 Task: Open the event Casual Networking Mixer Event on '2024/03/13', change the date to 2024/03/20, change the font style of the description to Comic Sans MS, set the availability to Away, insert an emoji Smile, logged in from the account softage.10@softage.net and add another guest for the event, softage.2@softage.net. Change the alignment of the event description to Align left.Change the font color of the description to Green and select an event charm, 
Action: Mouse moved to (360, 149)
Screenshot: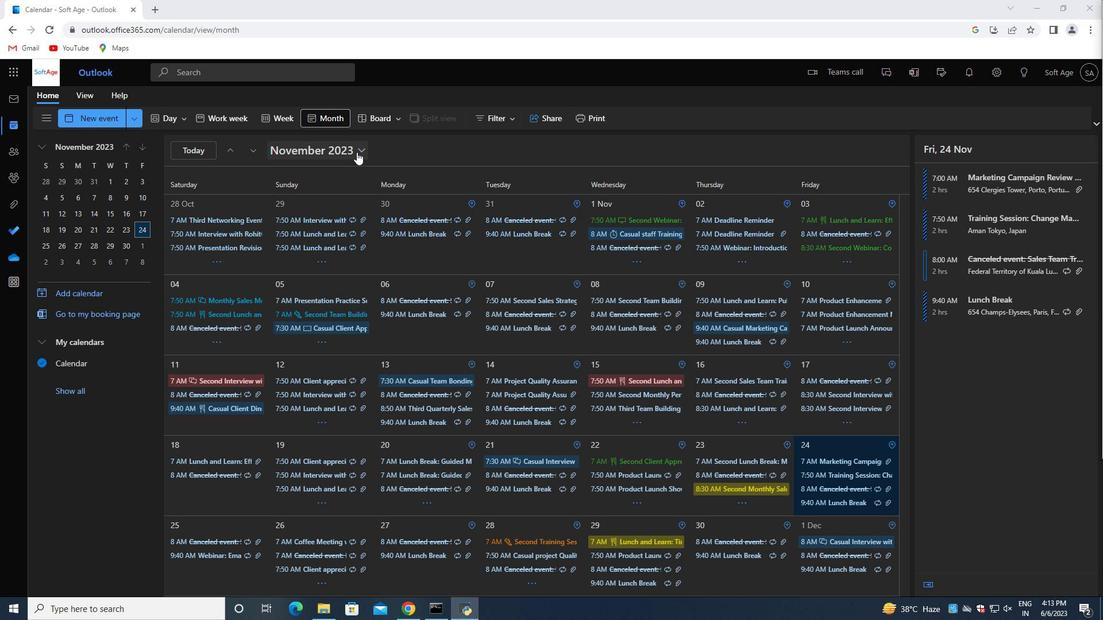 
Action: Mouse pressed left at (360, 149)
Screenshot: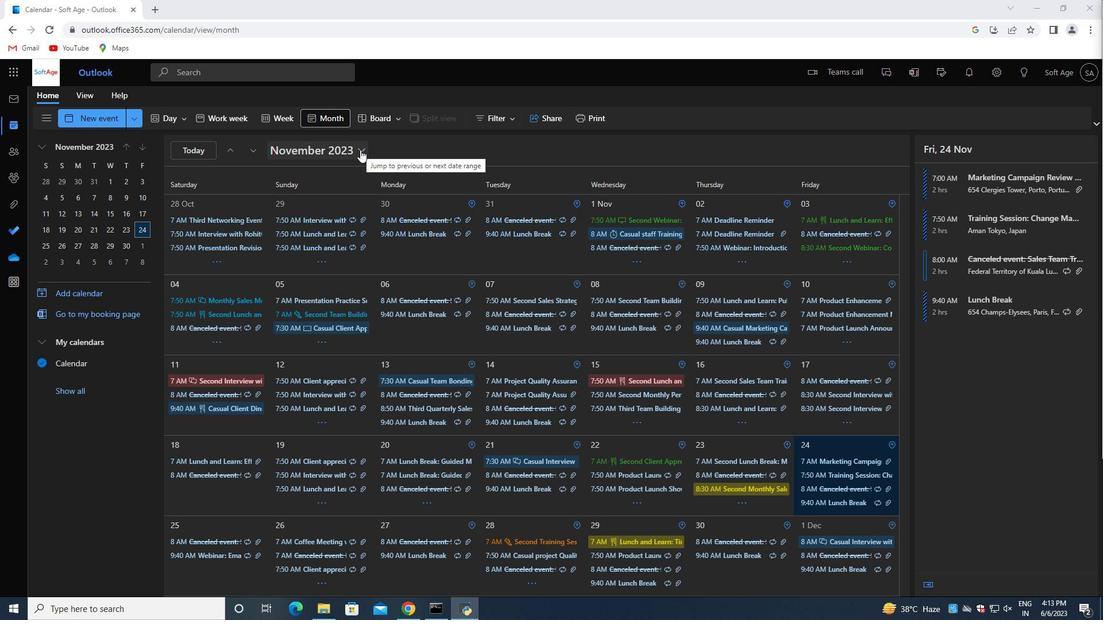 
Action: Mouse moved to (380, 178)
Screenshot: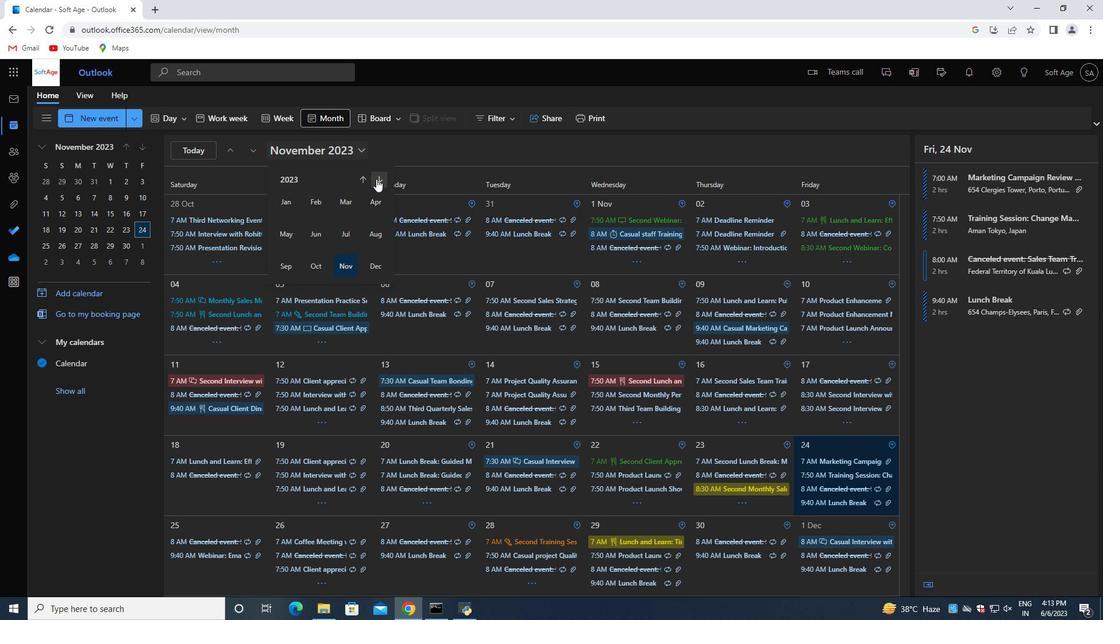 
Action: Mouse pressed left at (380, 178)
Screenshot: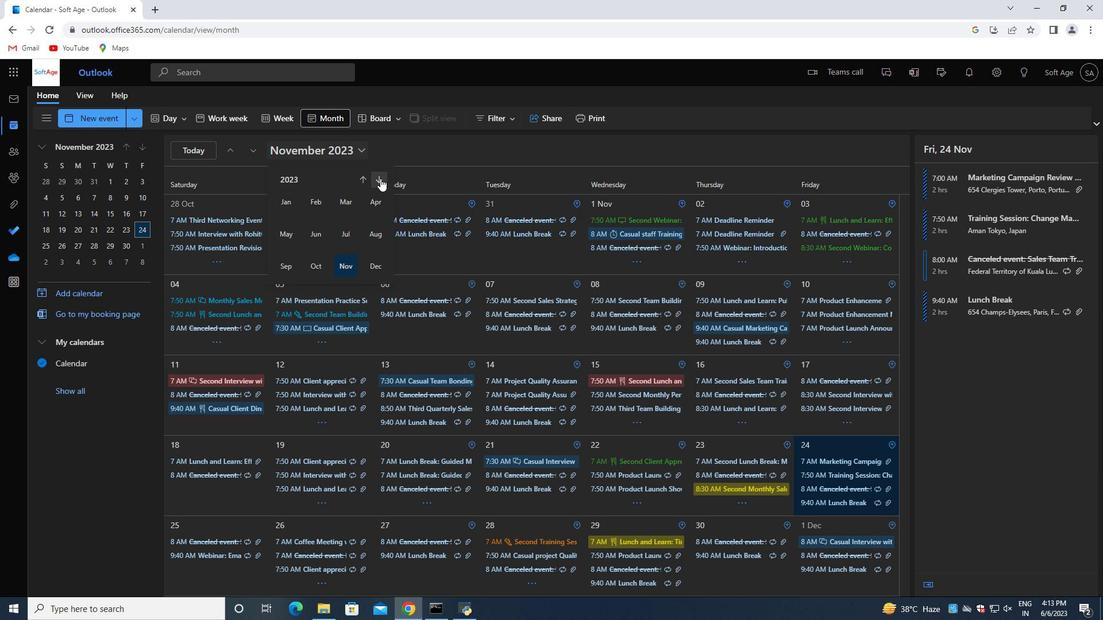
Action: Mouse moved to (349, 201)
Screenshot: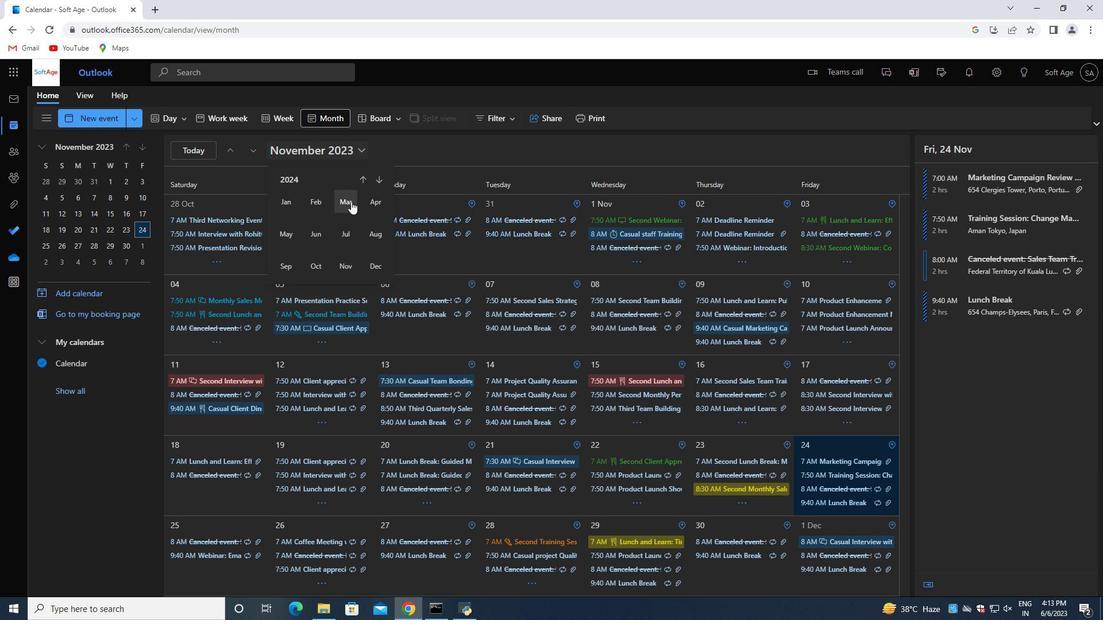 
Action: Mouse pressed left at (349, 201)
Screenshot: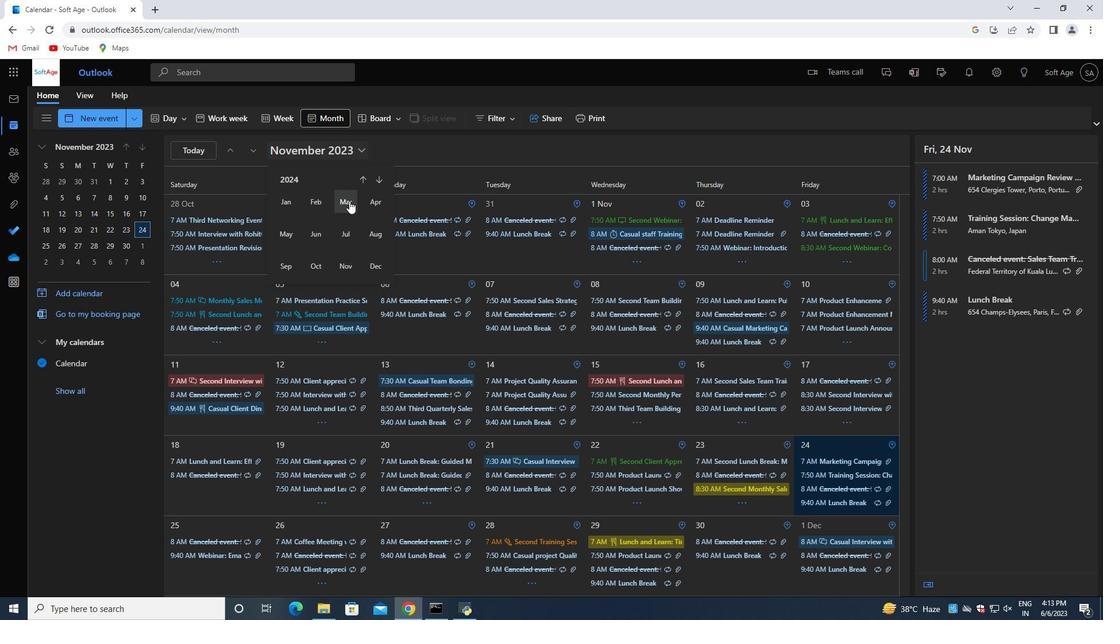 
Action: Mouse moved to (625, 344)
Screenshot: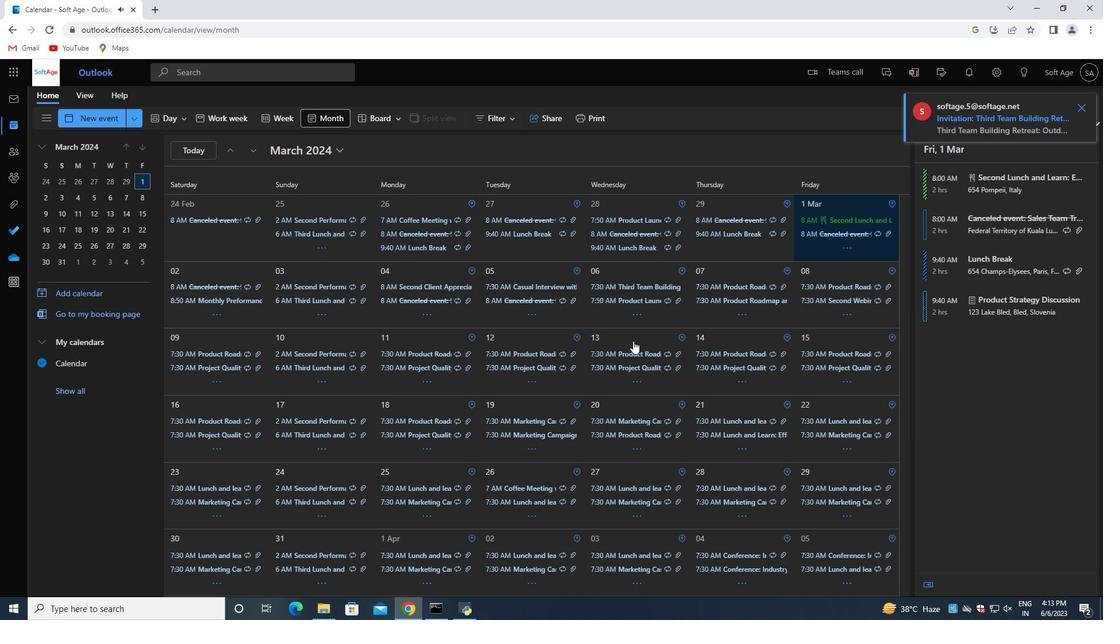 
Action: Mouse pressed left at (625, 344)
Screenshot: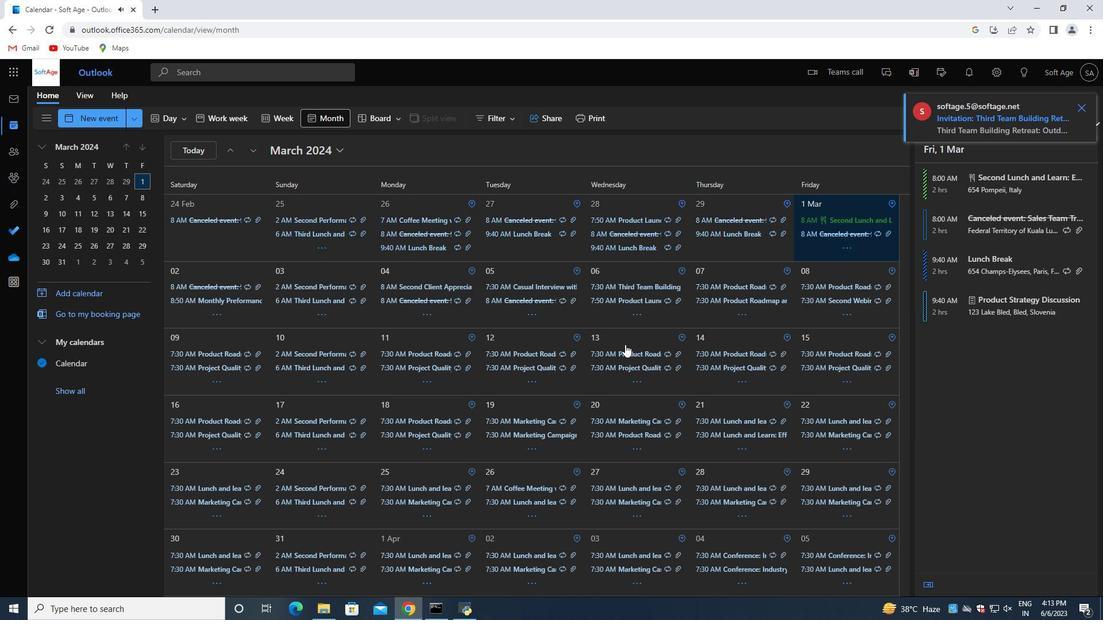
Action: Mouse moved to (960, 435)
Screenshot: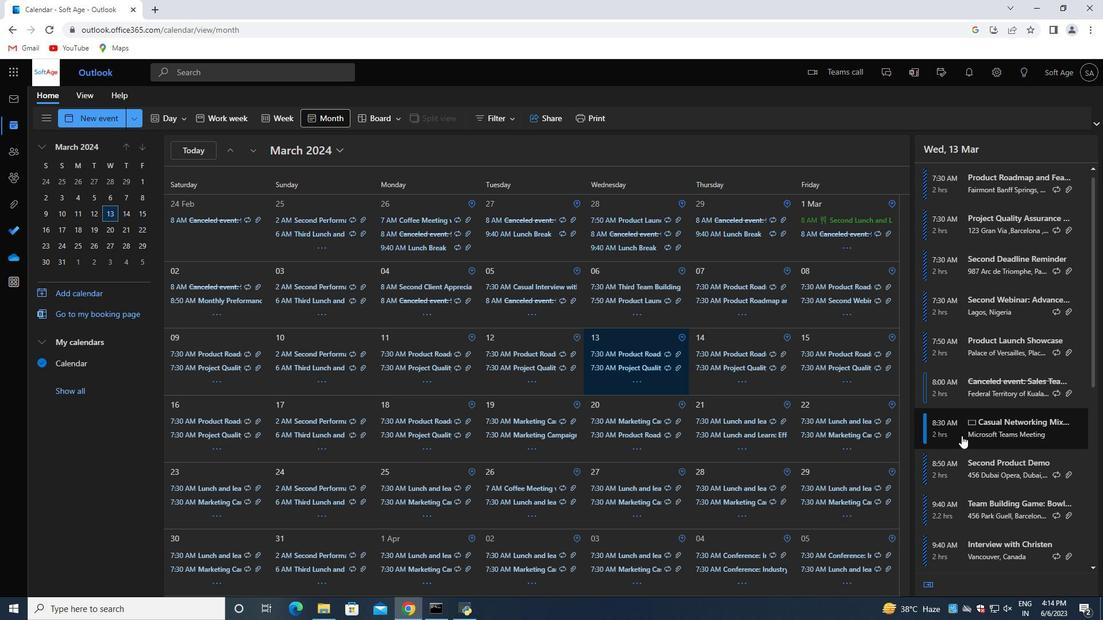 
Action: Mouse pressed left at (960, 435)
Screenshot: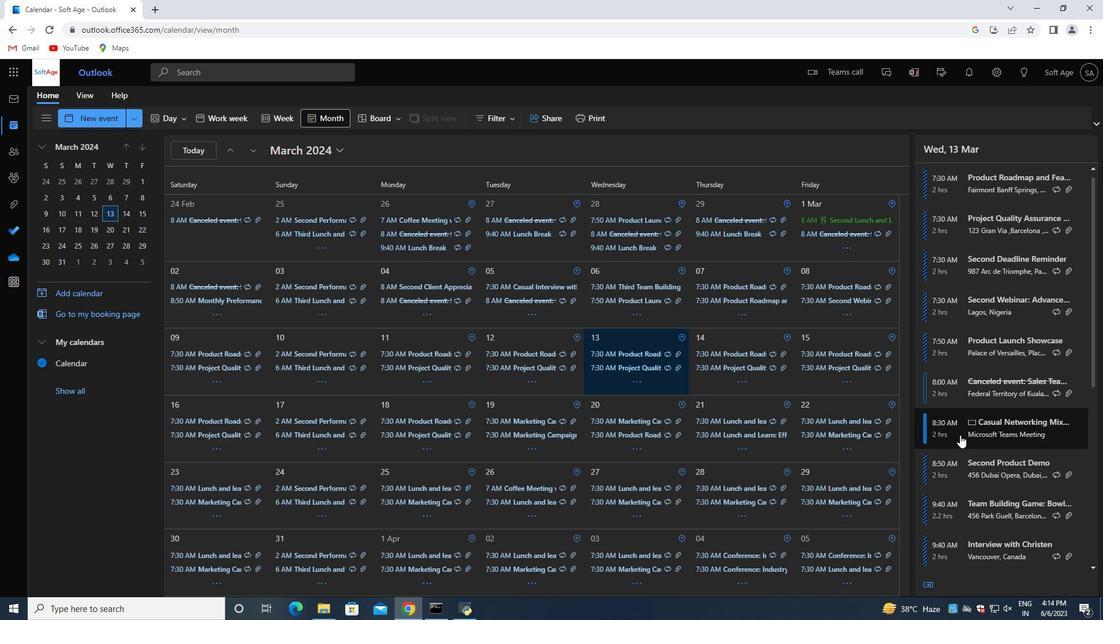 
Action: Mouse moved to (734, 508)
Screenshot: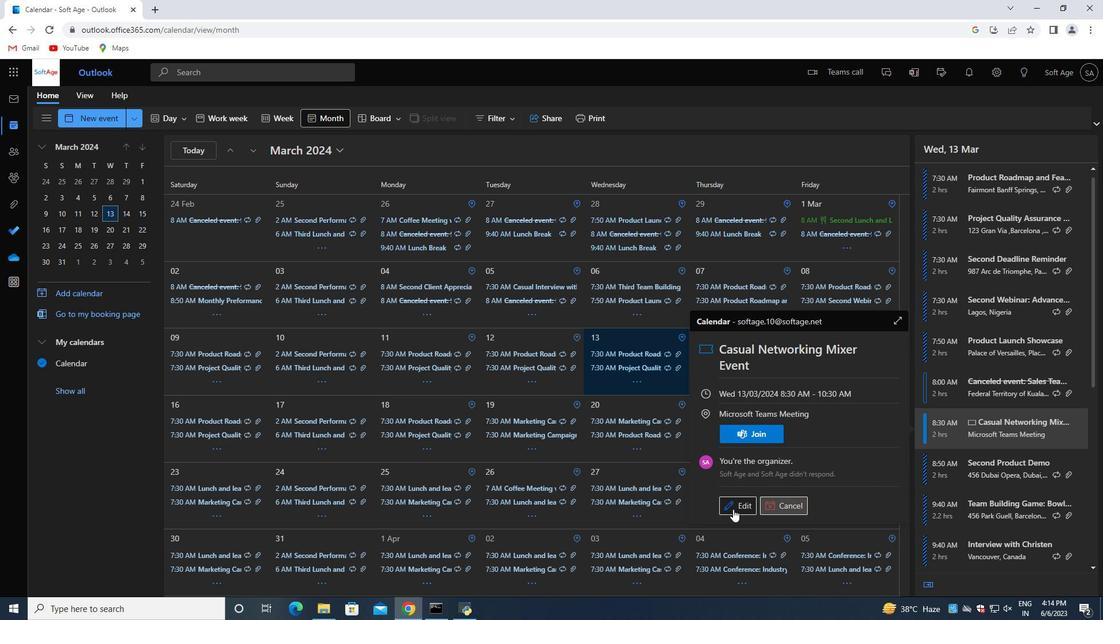 
Action: Mouse pressed left at (734, 508)
Screenshot: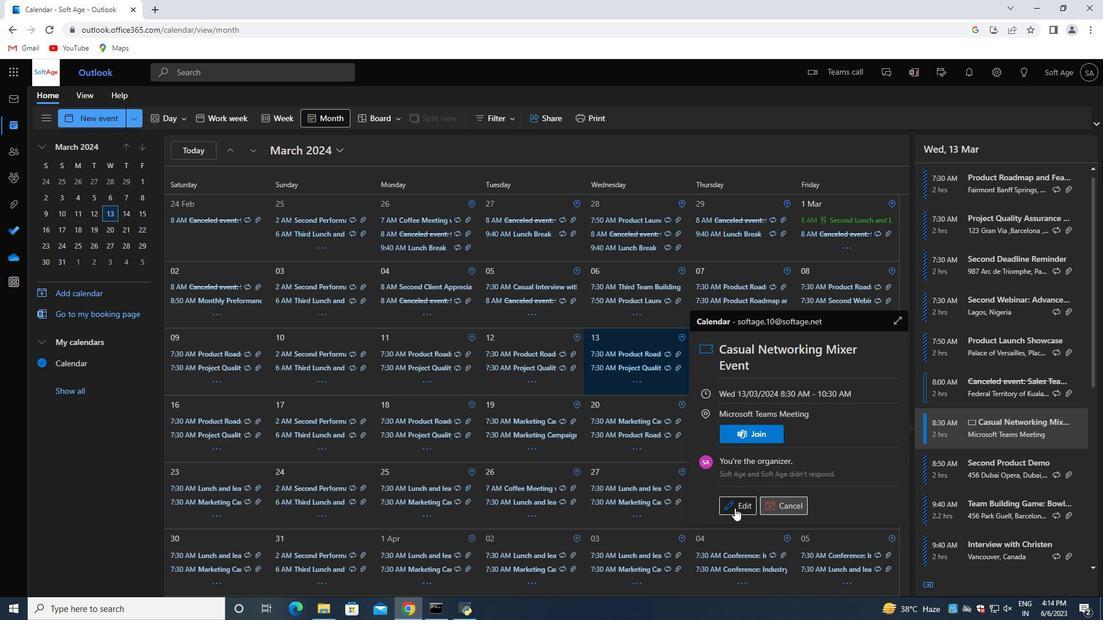 
Action: Mouse moved to (337, 305)
Screenshot: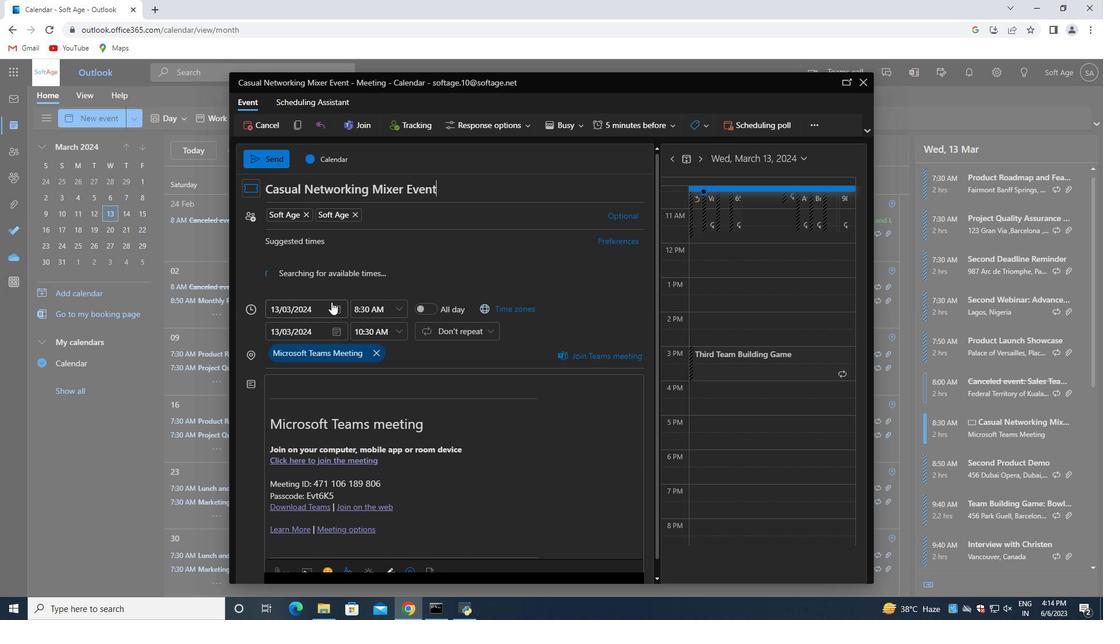 
Action: Mouse pressed left at (337, 305)
Screenshot: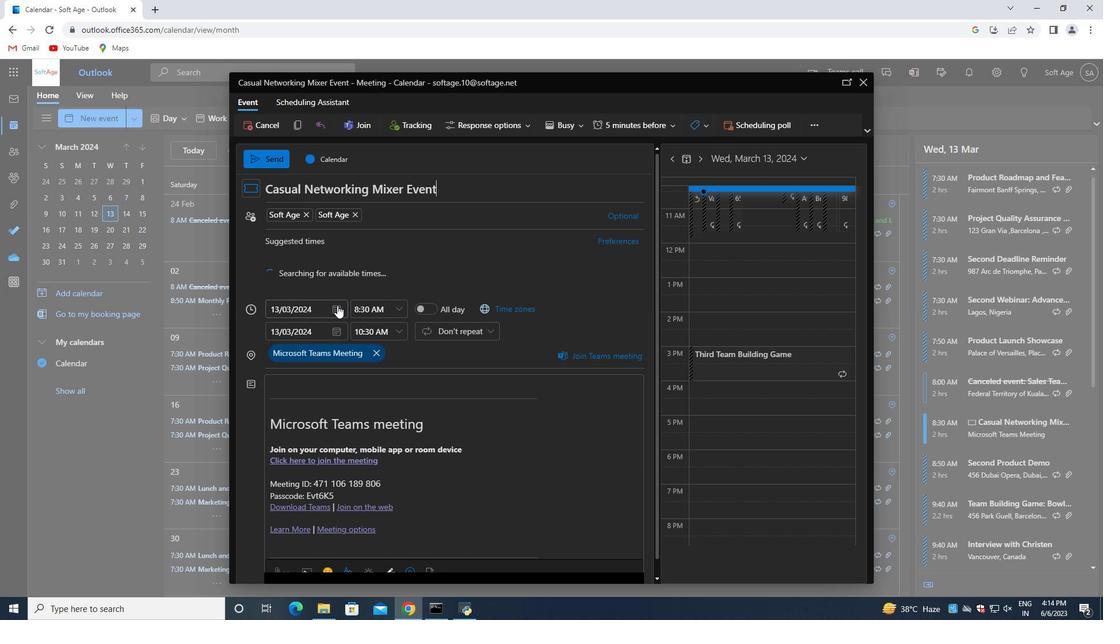 
Action: Mouse moved to (344, 415)
Screenshot: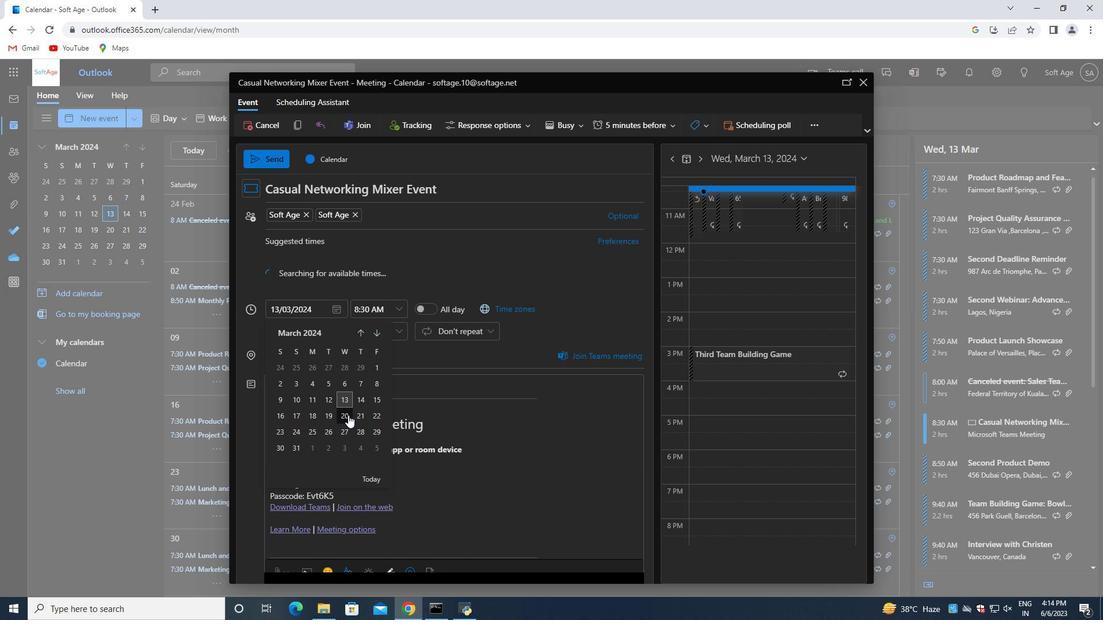 
Action: Mouse pressed left at (344, 415)
Screenshot: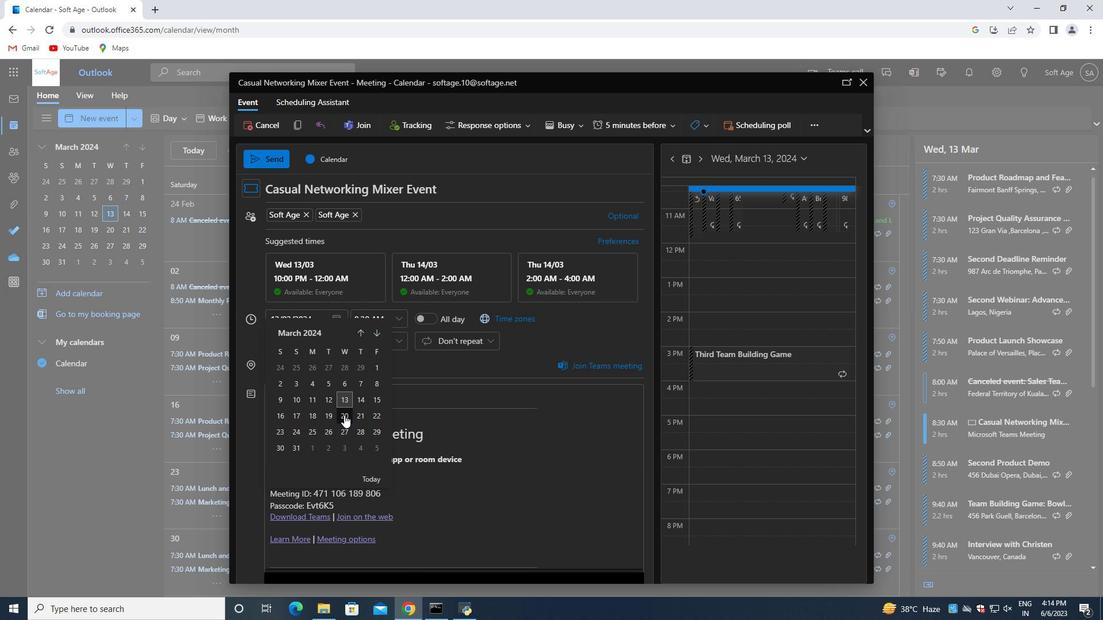 
Action: Mouse moved to (561, 122)
Screenshot: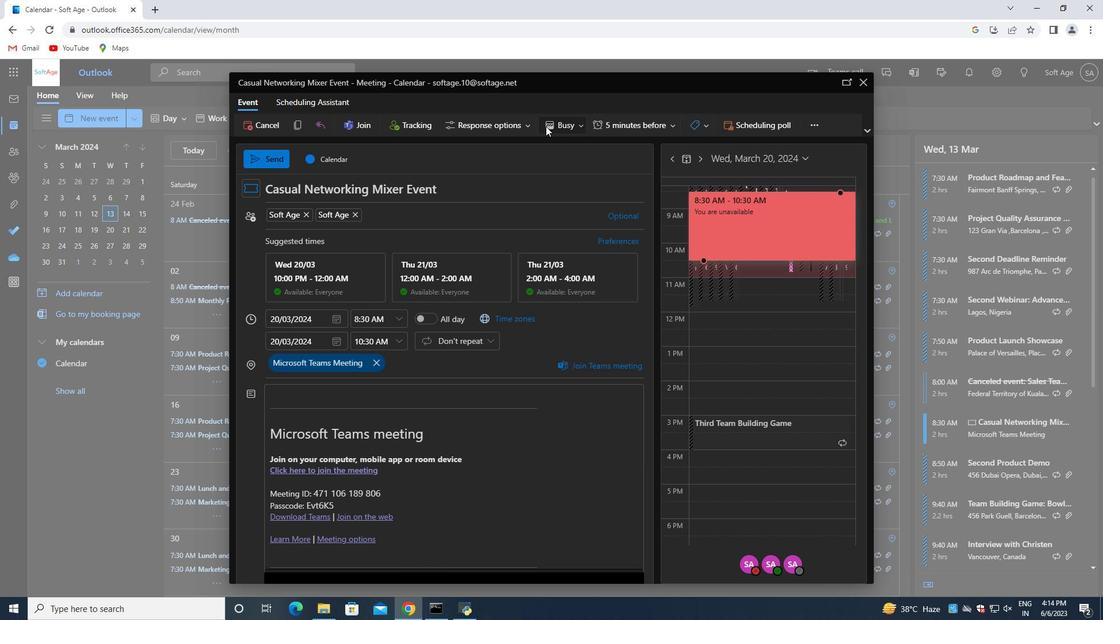 
Action: Mouse pressed left at (561, 122)
Screenshot: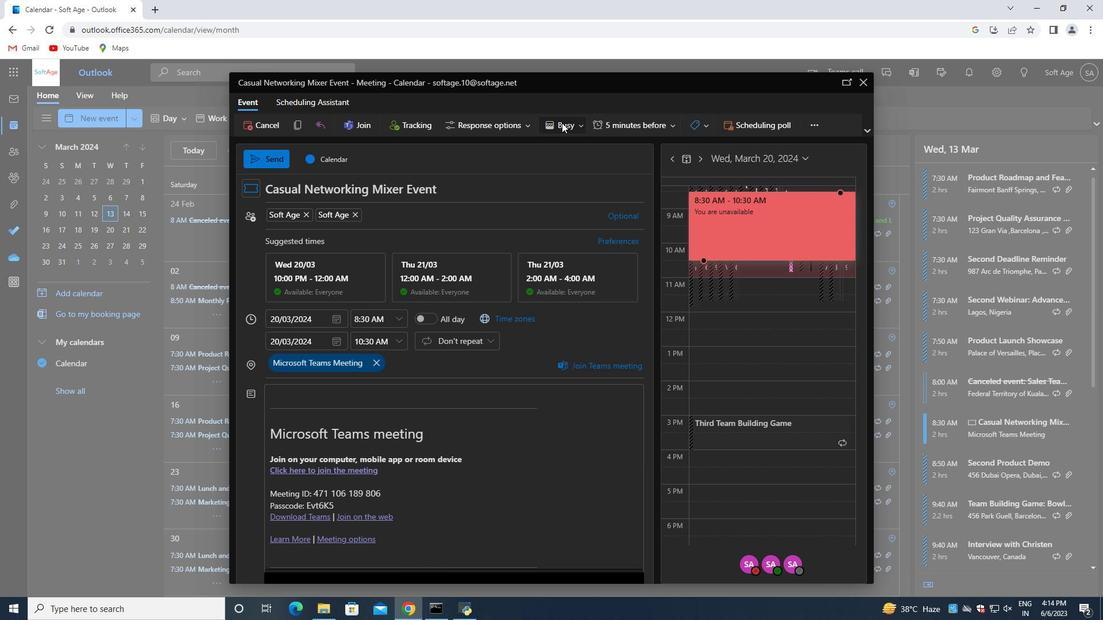 
Action: Mouse moved to (516, 232)
Screenshot: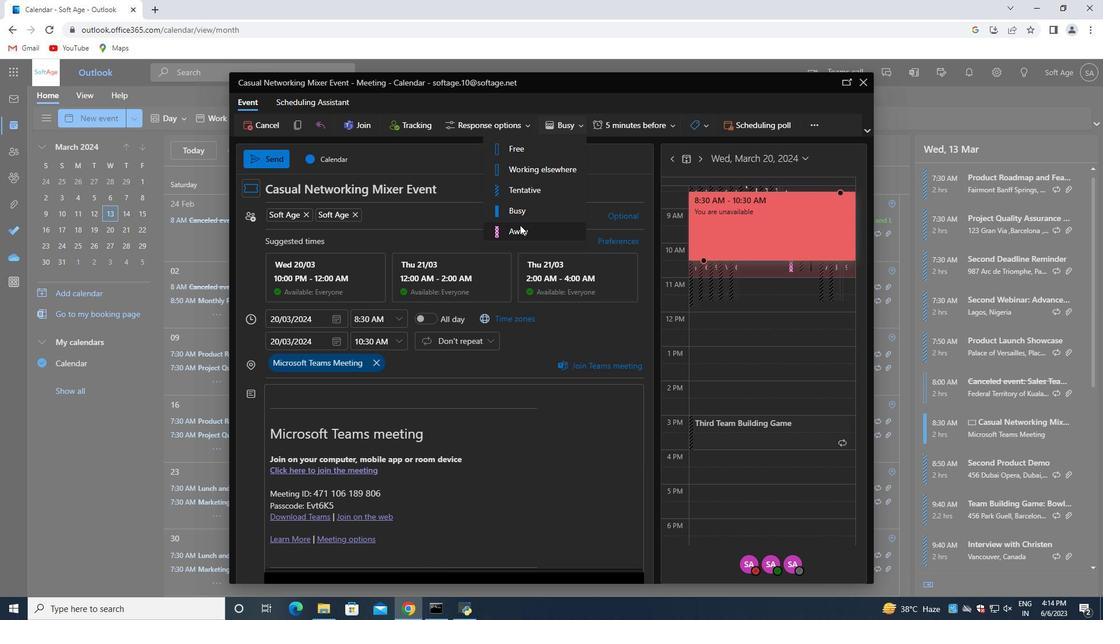 
Action: Mouse pressed left at (516, 232)
Screenshot: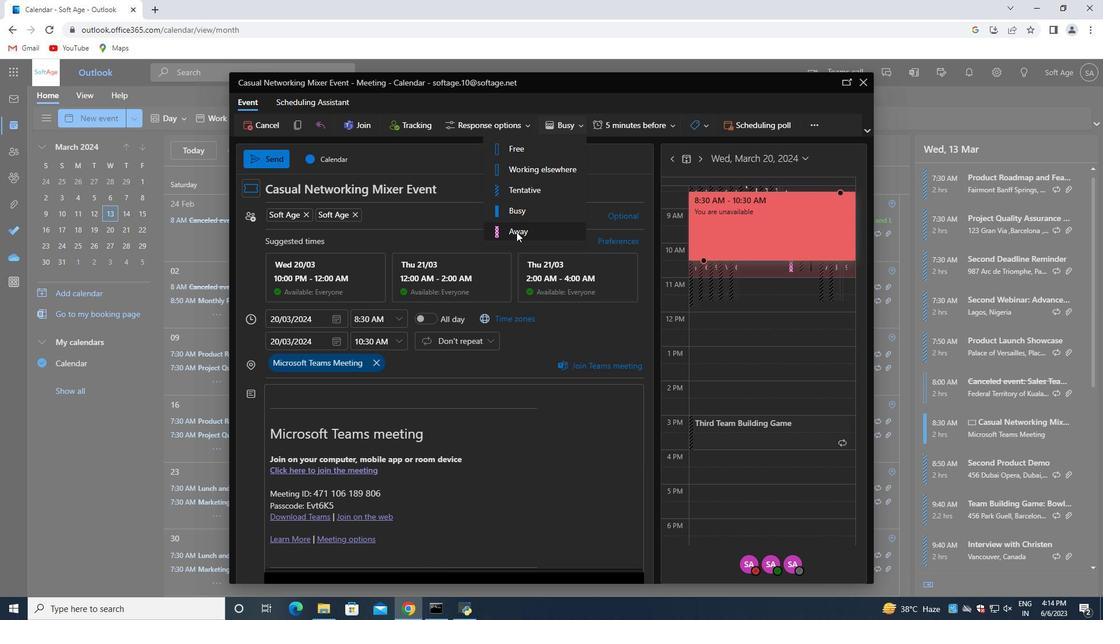 
Action: Mouse moved to (397, 210)
Screenshot: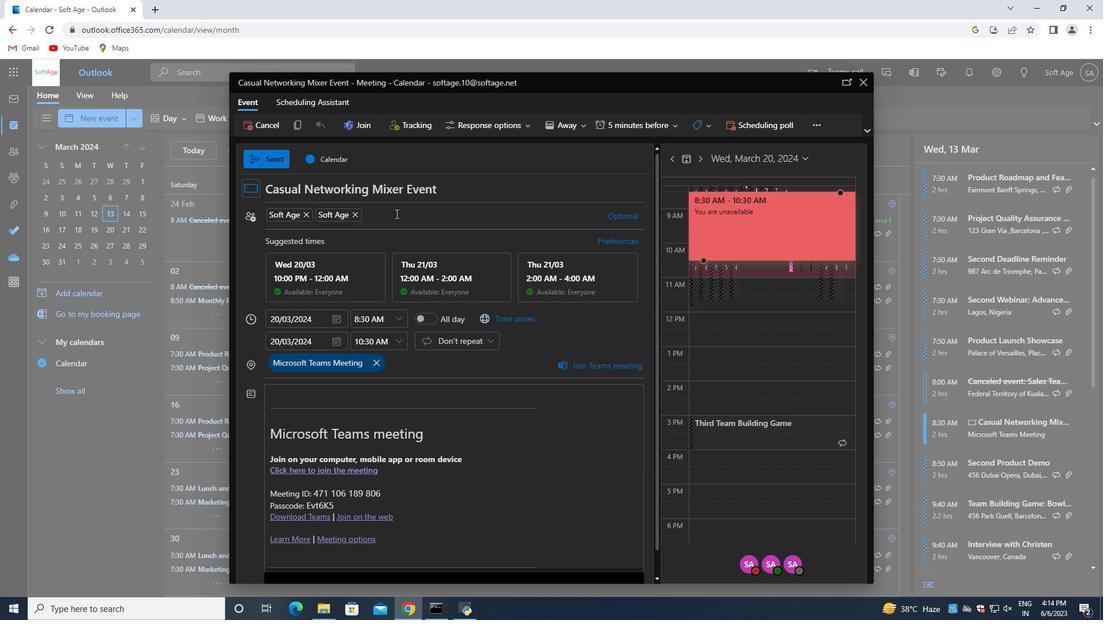 
Action: Mouse pressed left at (397, 210)
Screenshot: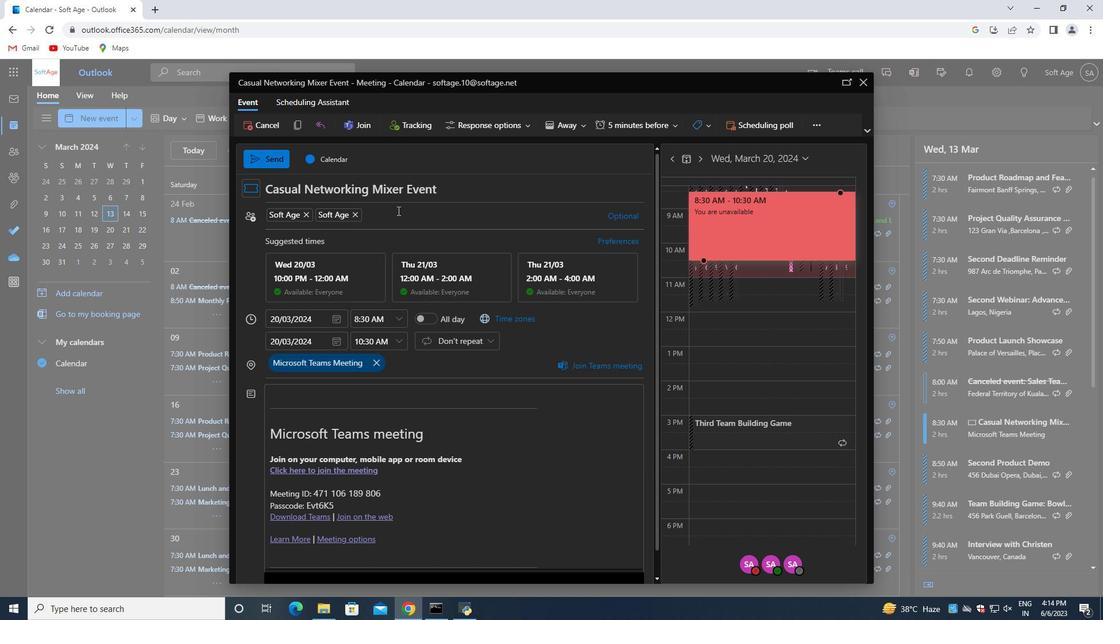 
Action: Key pressed softage.2<Key.shift>@softage.net<Key.enter>
Screenshot: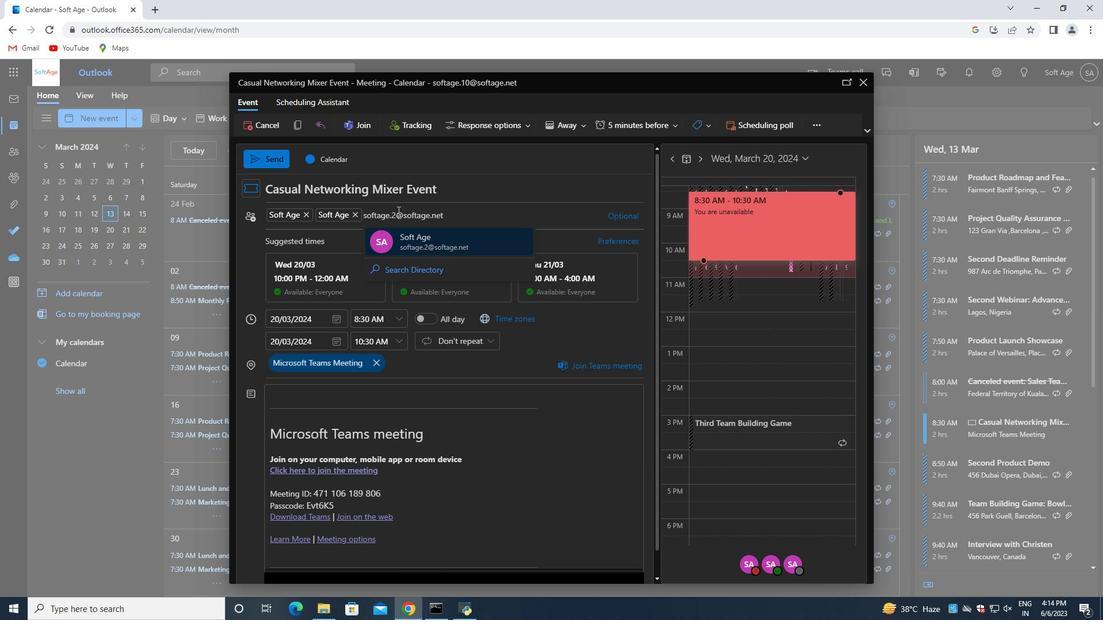 
Action: Mouse moved to (379, 260)
Screenshot: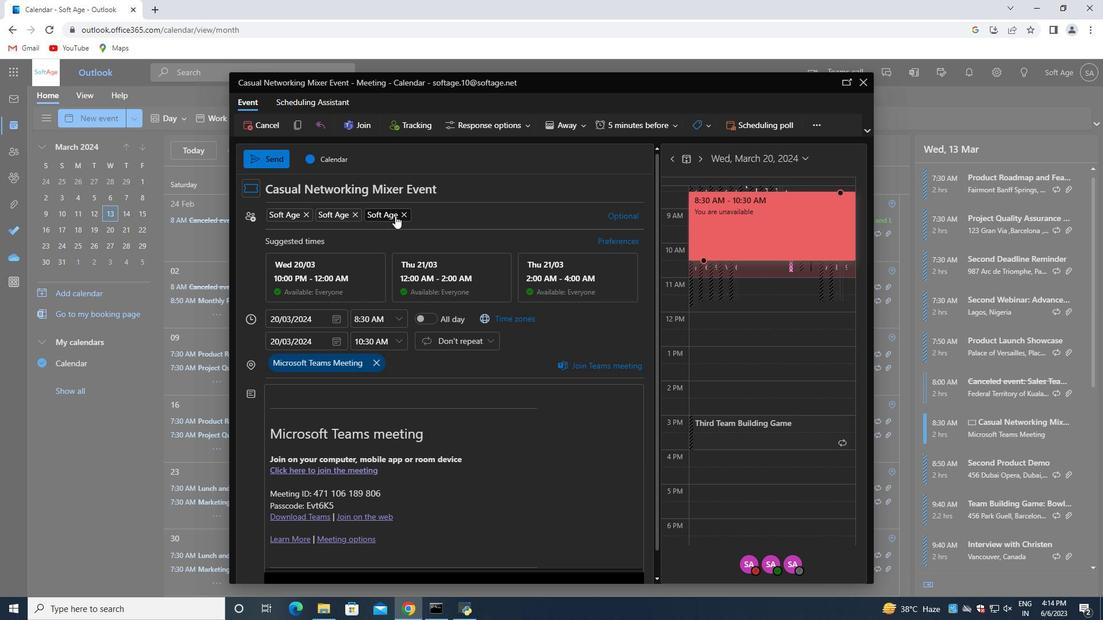 
Action: Mouse scrolled (392, 223) with delta (0, 0)
Screenshot: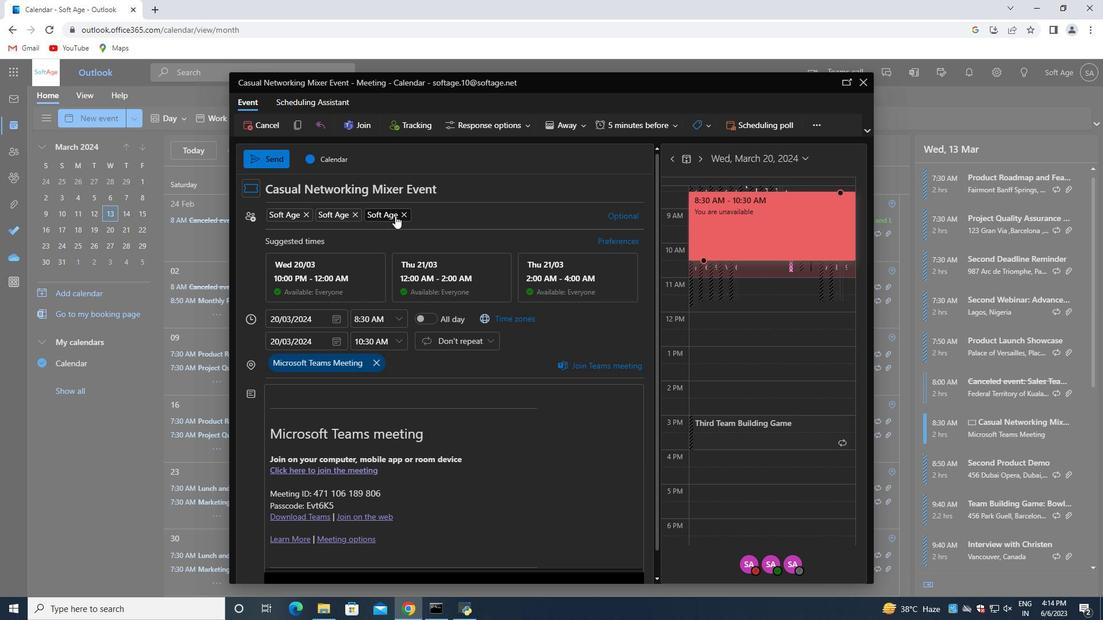 
Action: Mouse moved to (379, 262)
Screenshot: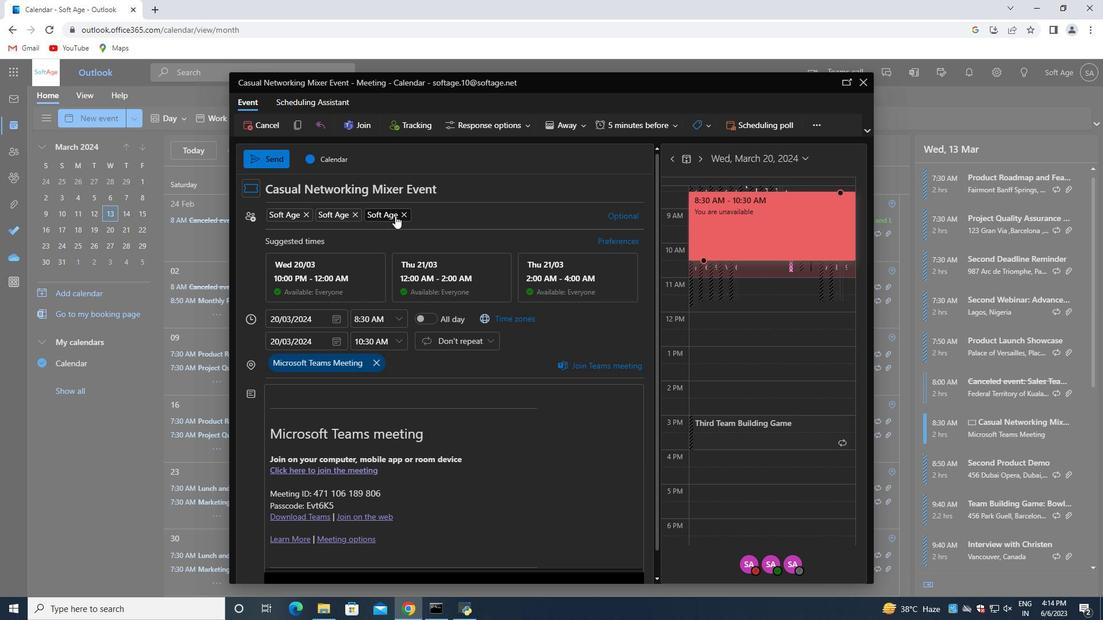 
Action: Mouse scrolled (379, 260) with delta (0, 0)
Screenshot: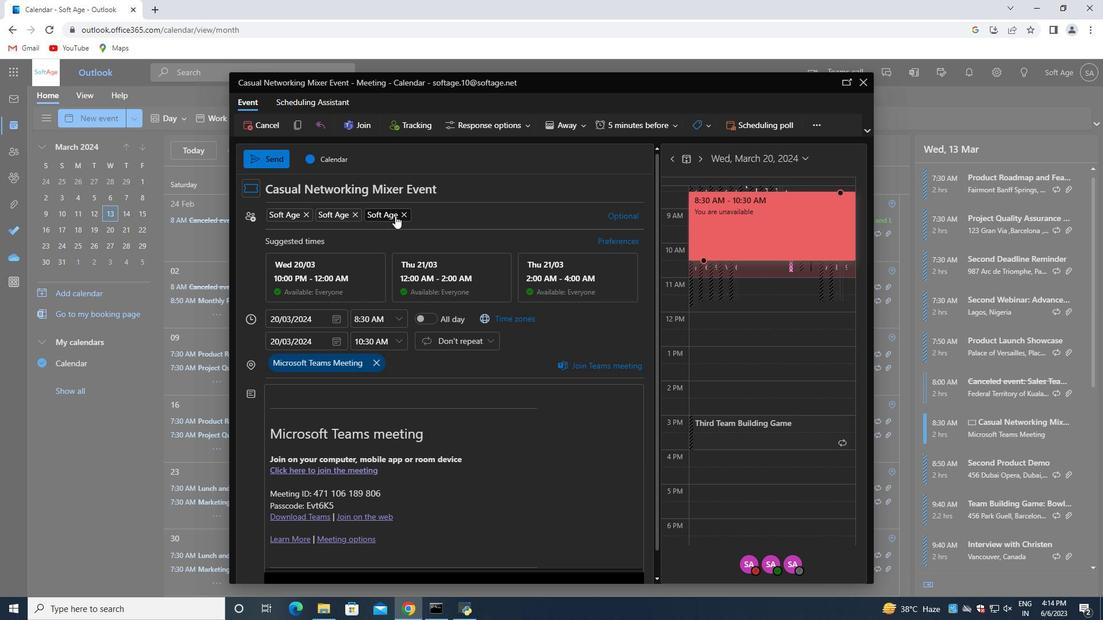 
Action: Mouse moved to (376, 268)
Screenshot: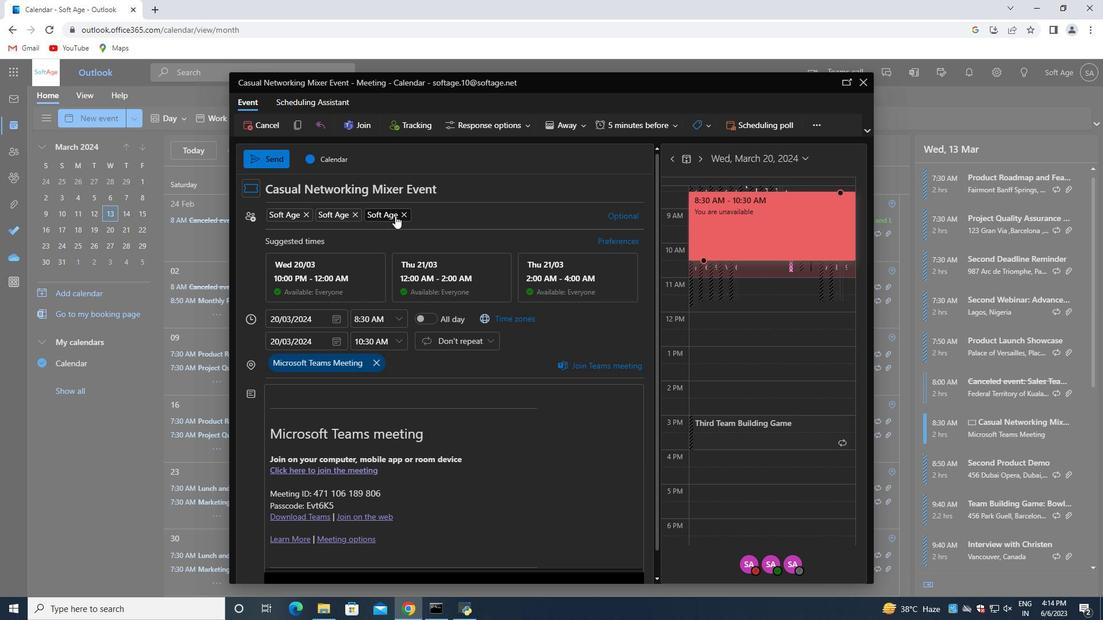 
Action: Mouse scrolled (376, 267) with delta (0, 0)
Screenshot: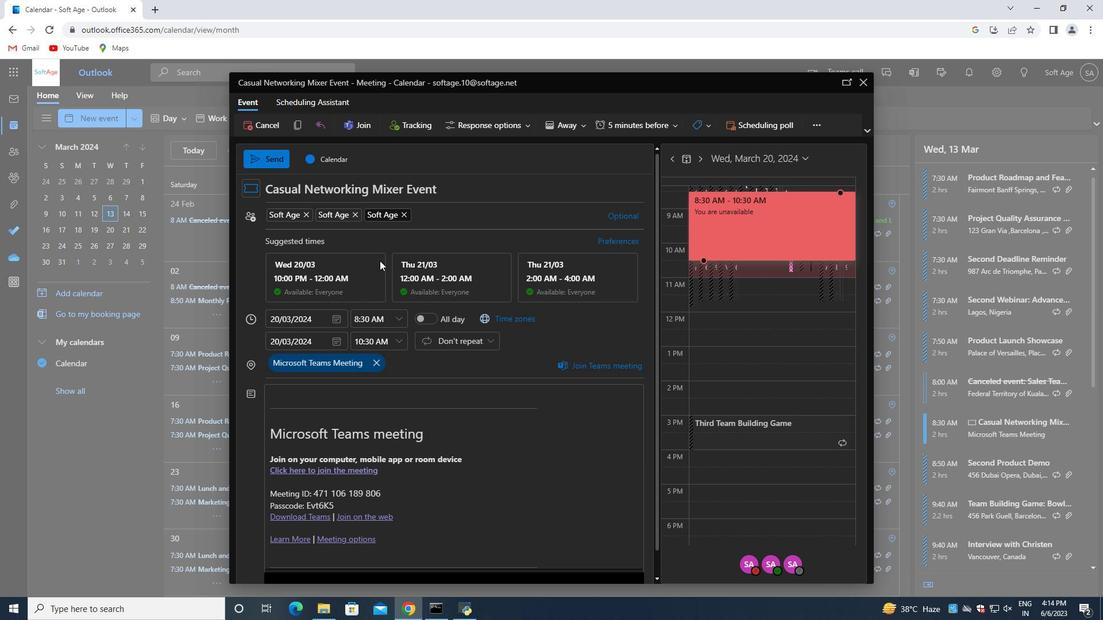 
Action: Mouse moved to (375, 271)
Screenshot: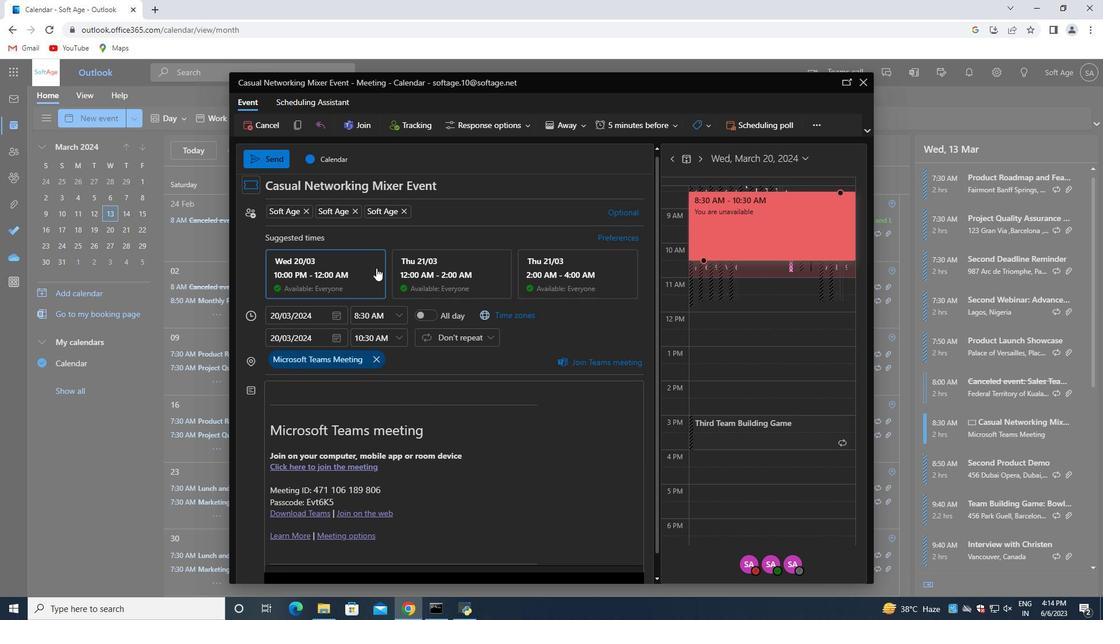 
Action: Mouse scrolled (375, 271) with delta (0, 0)
Screenshot: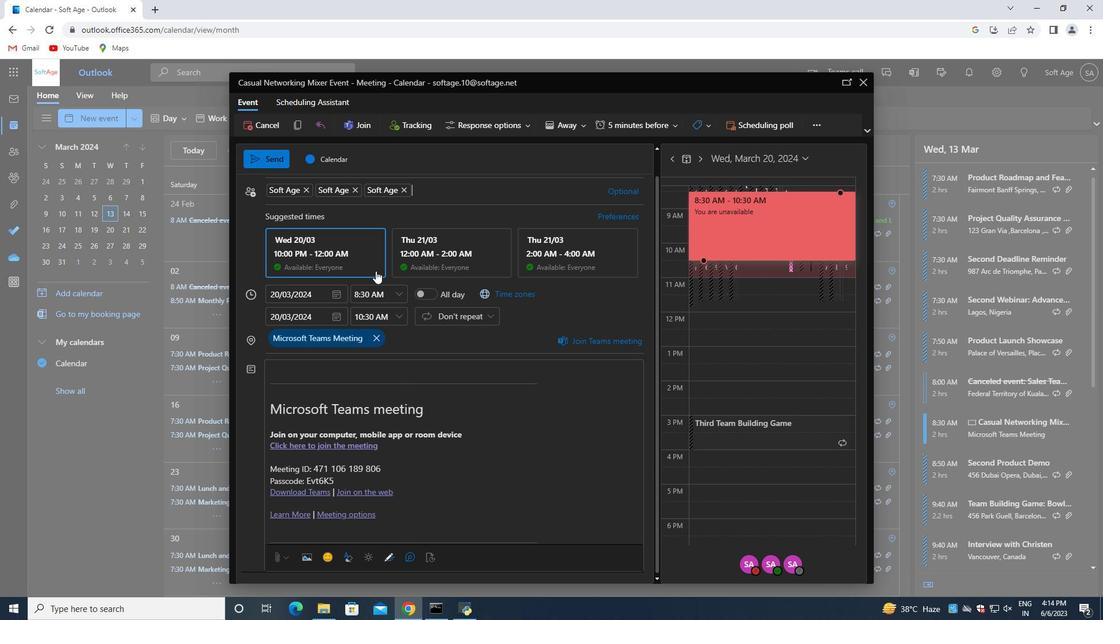 
Action: Mouse scrolled (375, 271) with delta (0, 0)
Screenshot: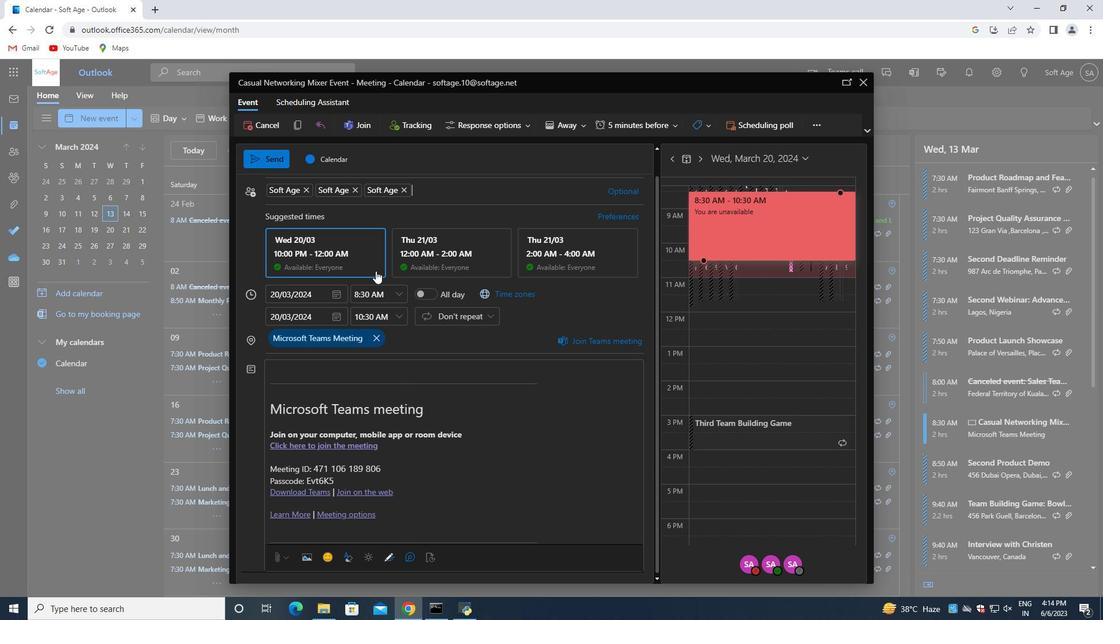 
Action: Mouse scrolled (375, 271) with delta (0, 0)
Screenshot: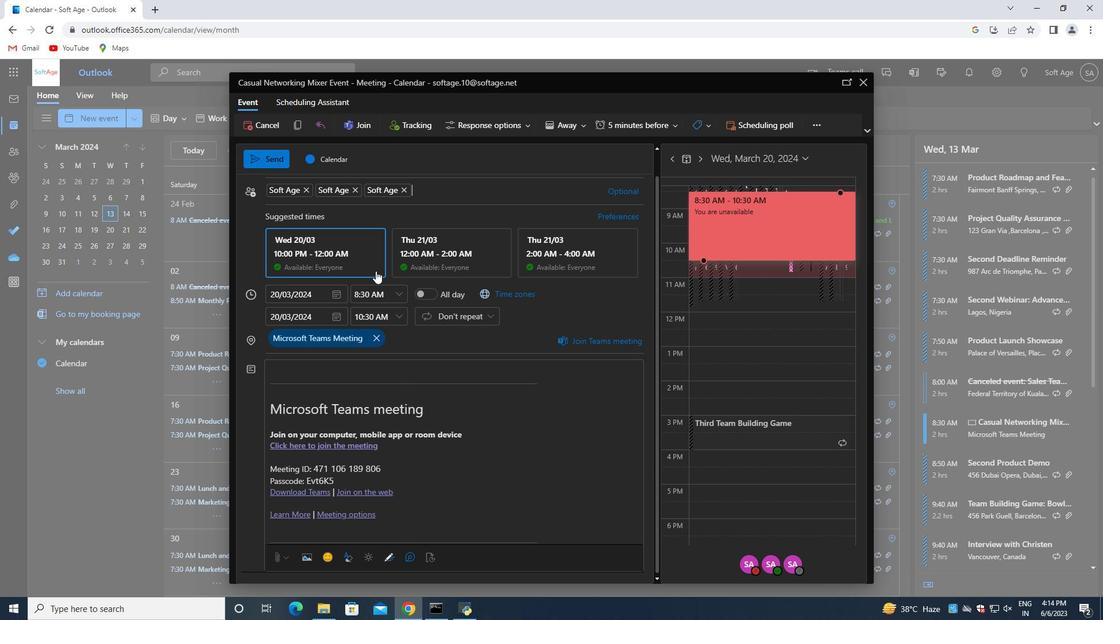 
Action: Mouse scrolled (375, 271) with delta (0, 0)
Screenshot: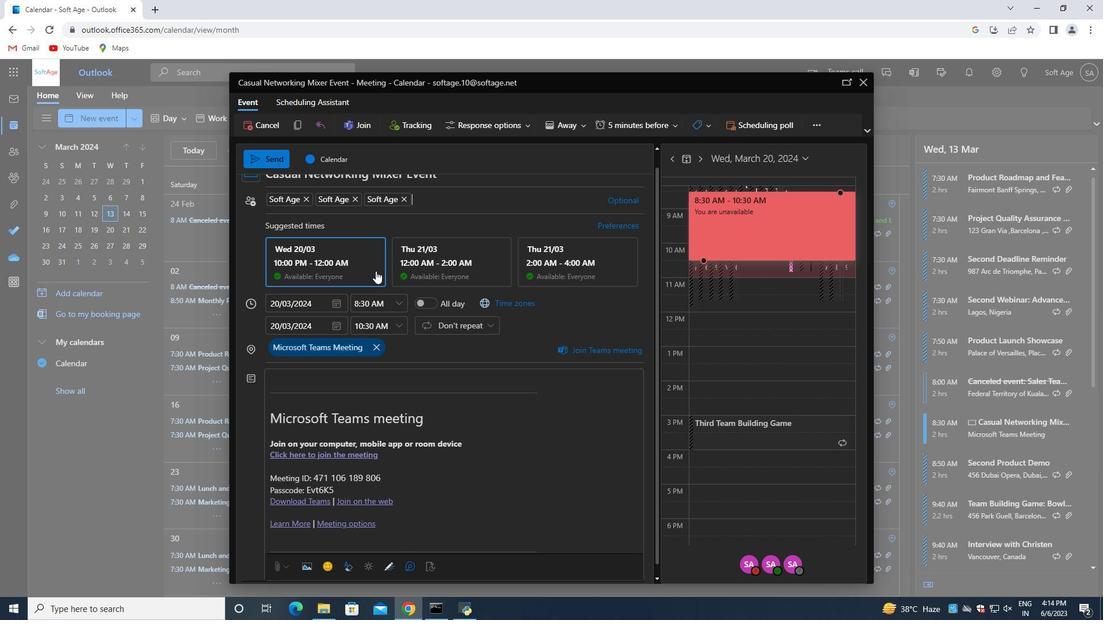 
Action: Mouse moved to (270, 156)
Screenshot: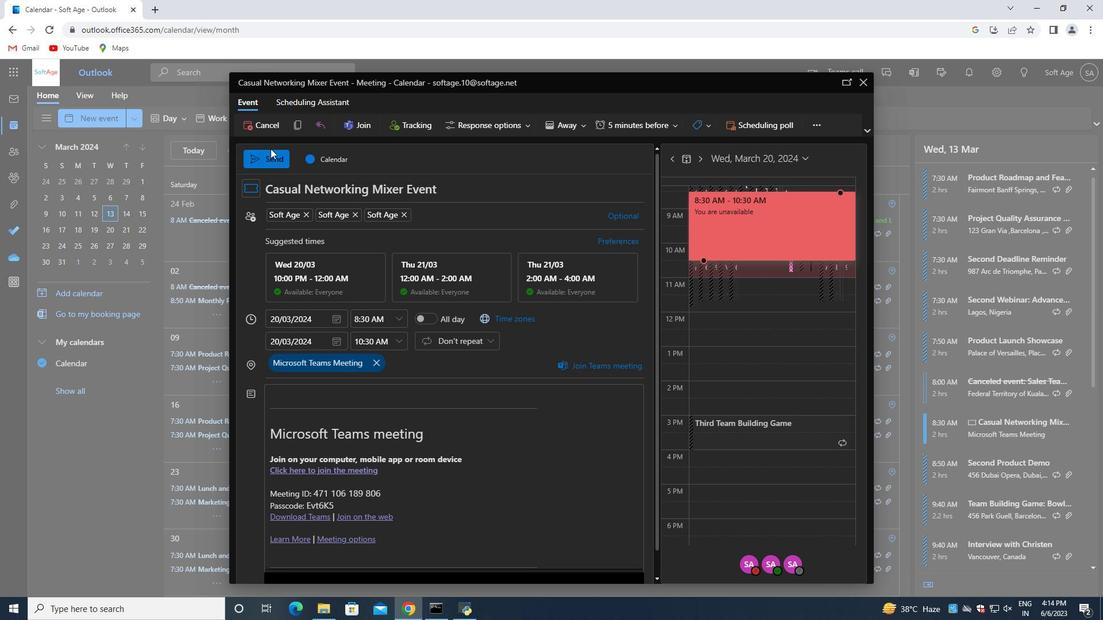 
Action: Mouse pressed left at (270, 156)
Screenshot: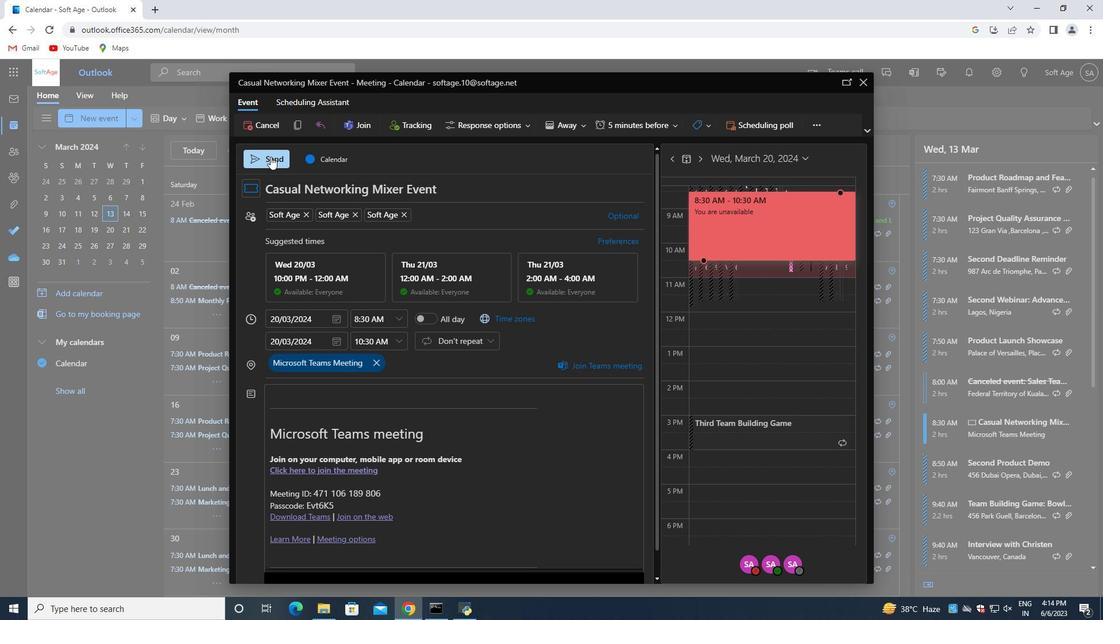
